 Task: Use the formula "ERFC" in spreadsheet "Project portfolio".
Action: Mouse moved to (925, 390)
Screenshot: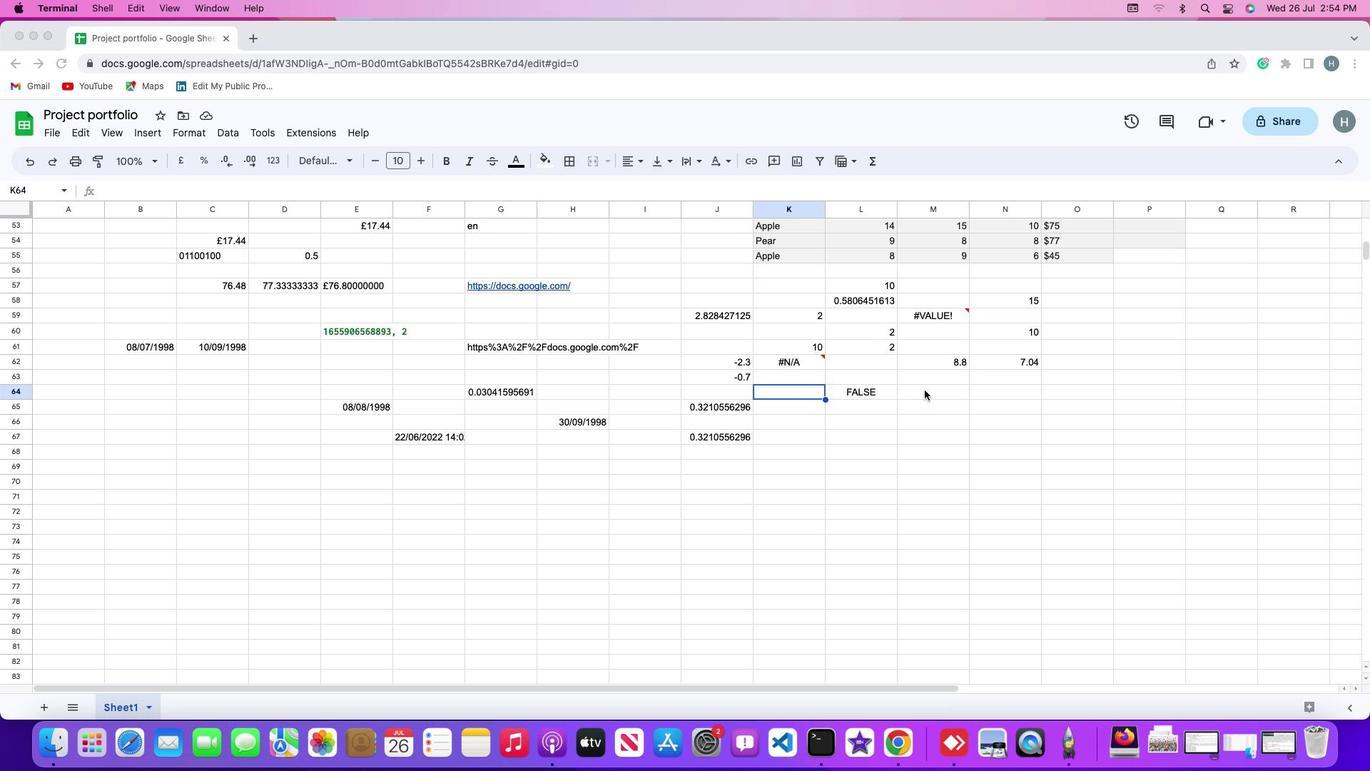 
Action: Mouse pressed left at (925, 390)
Screenshot: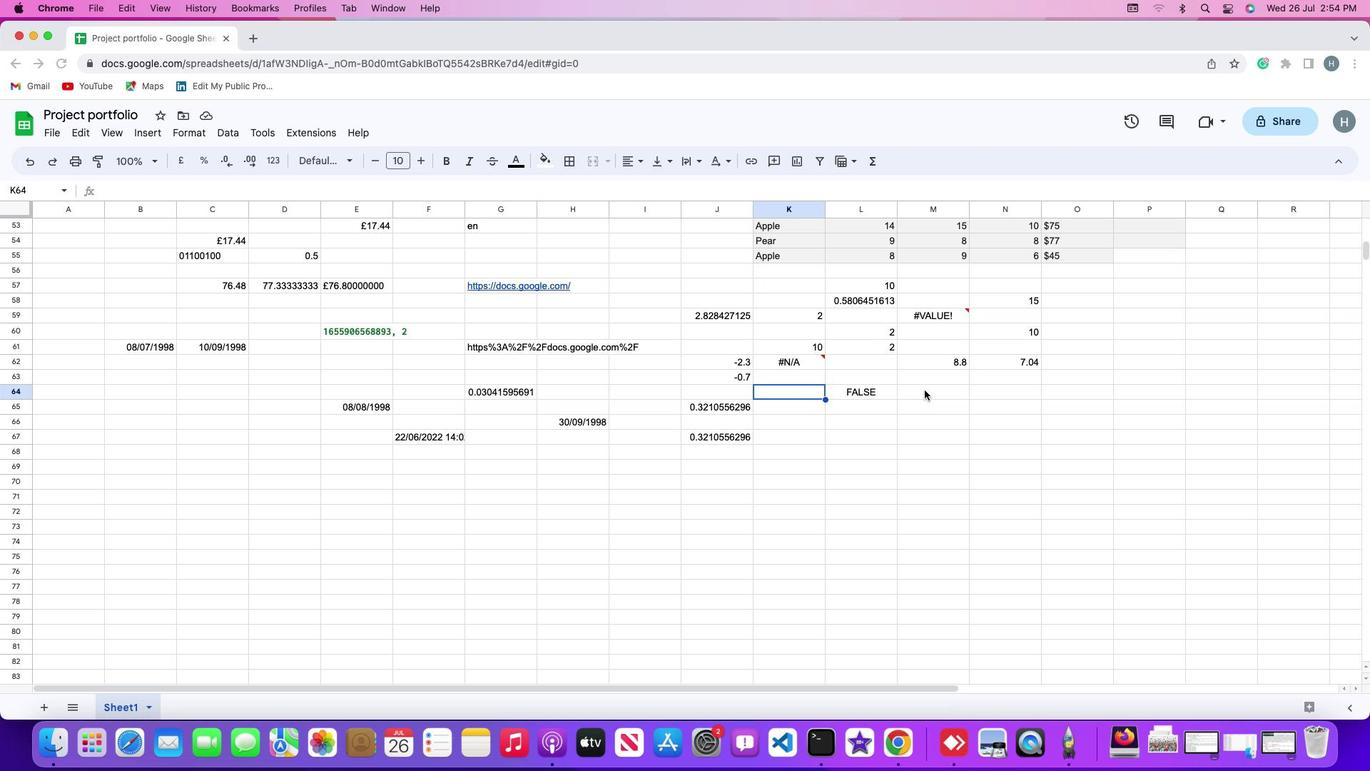 
Action: Mouse moved to (924, 393)
Screenshot: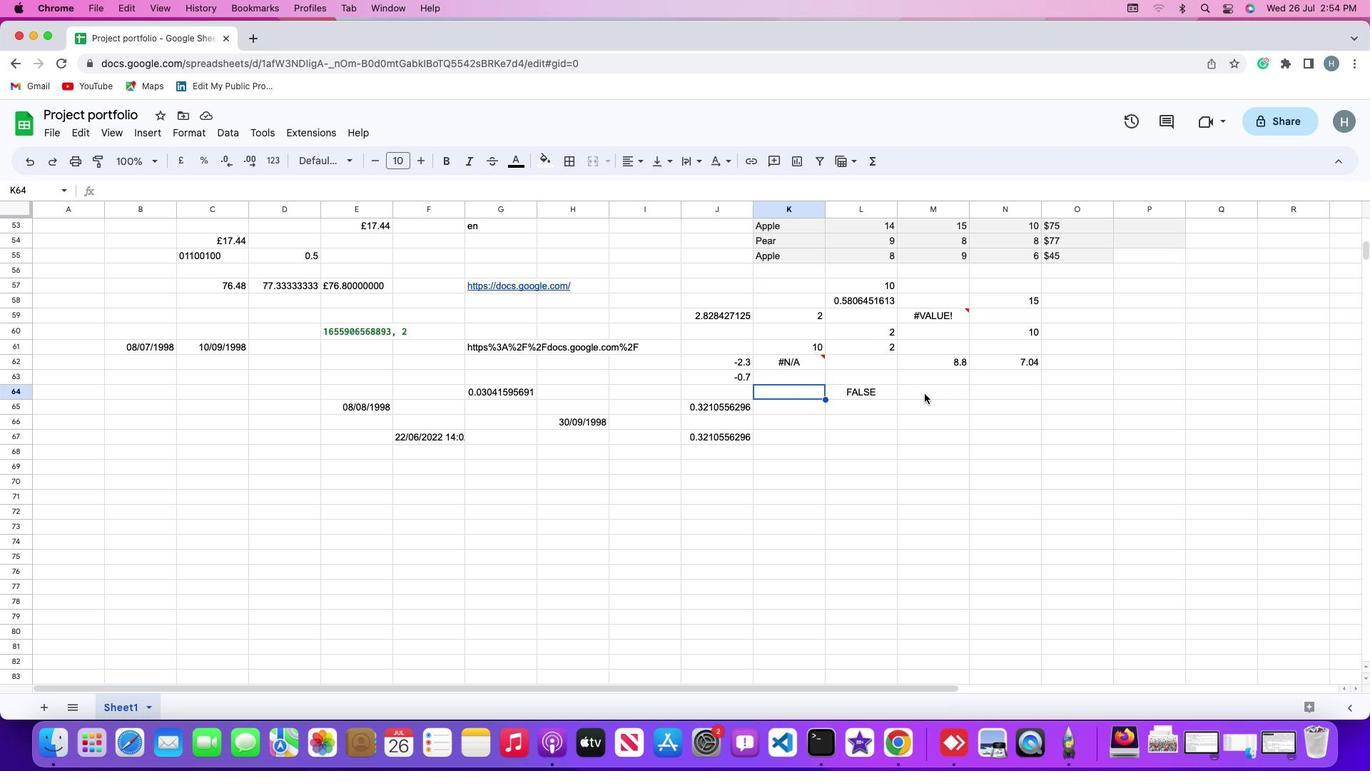 
Action: Mouse pressed left at (924, 393)
Screenshot: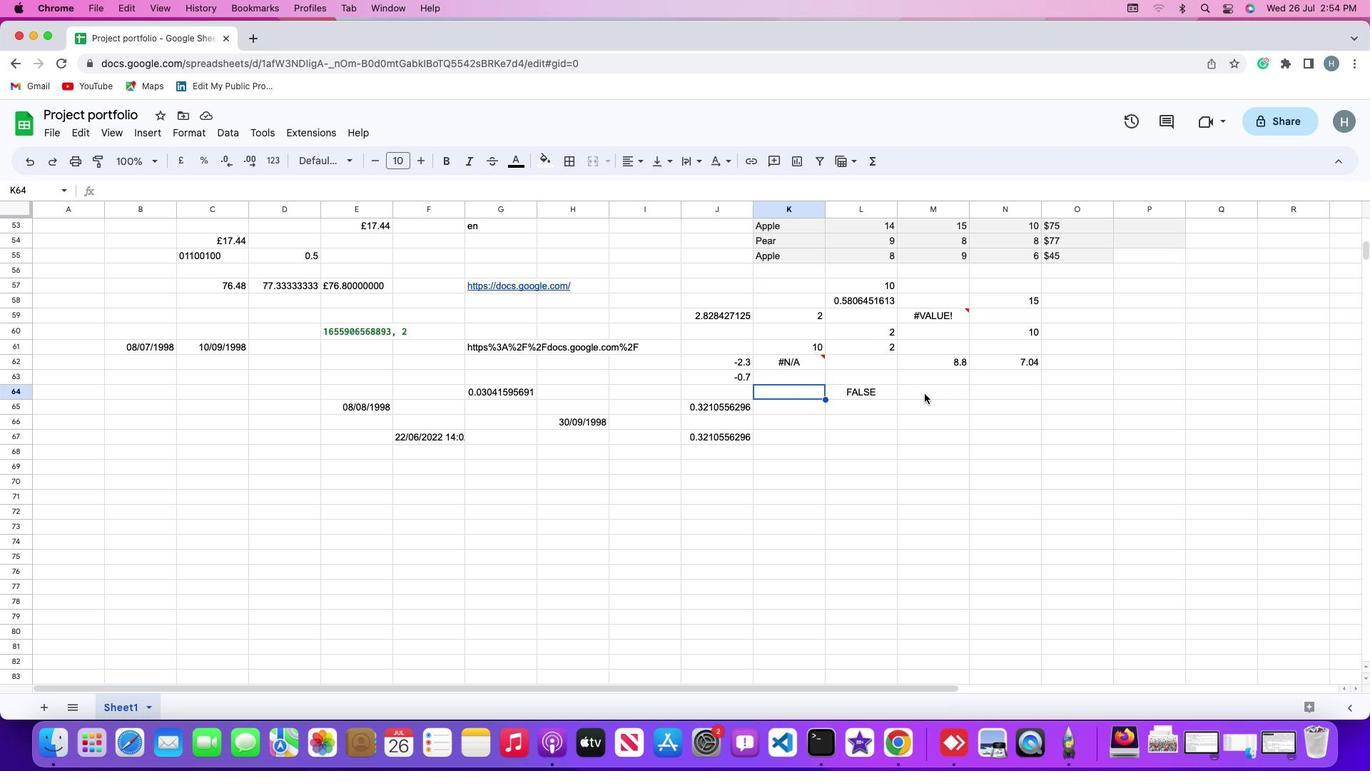 
Action: Mouse moved to (149, 136)
Screenshot: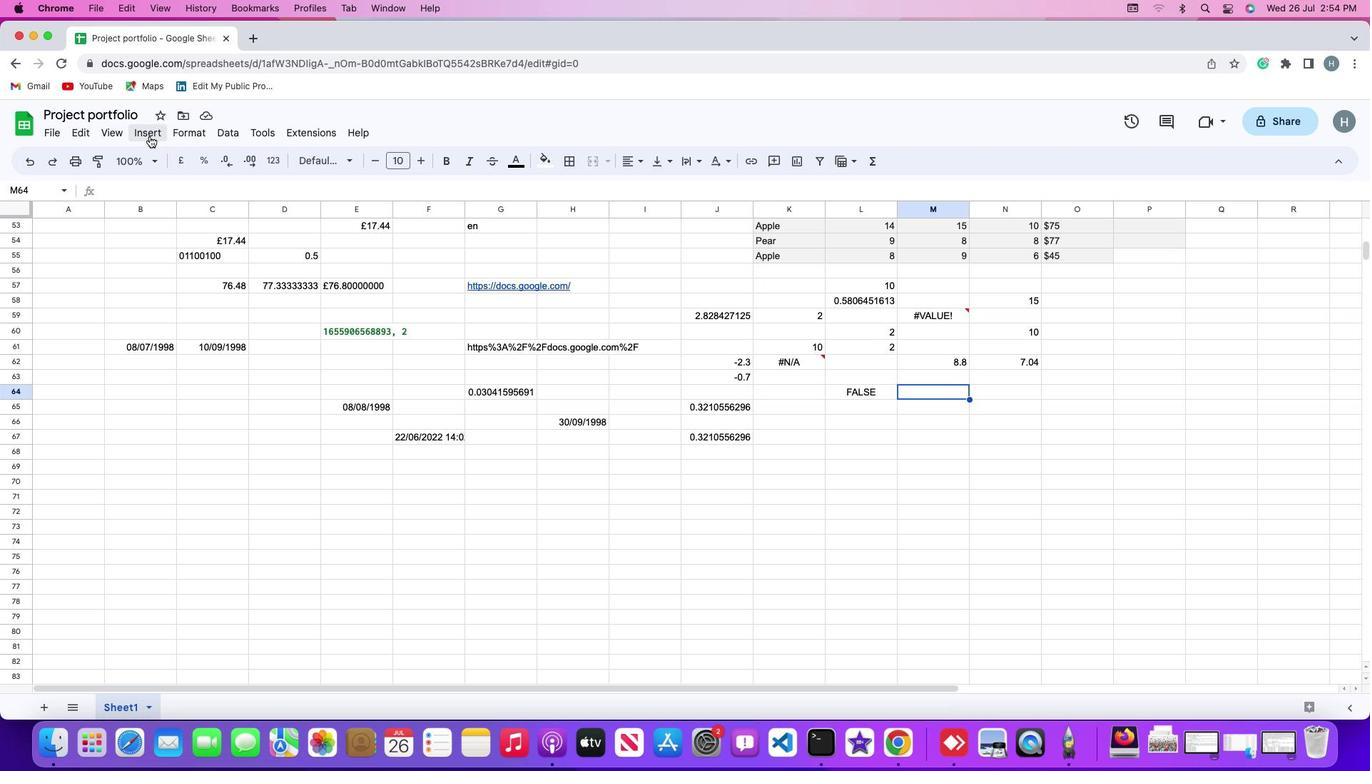 
Action: Mouse pressed left at (149, 136)
Screenshot: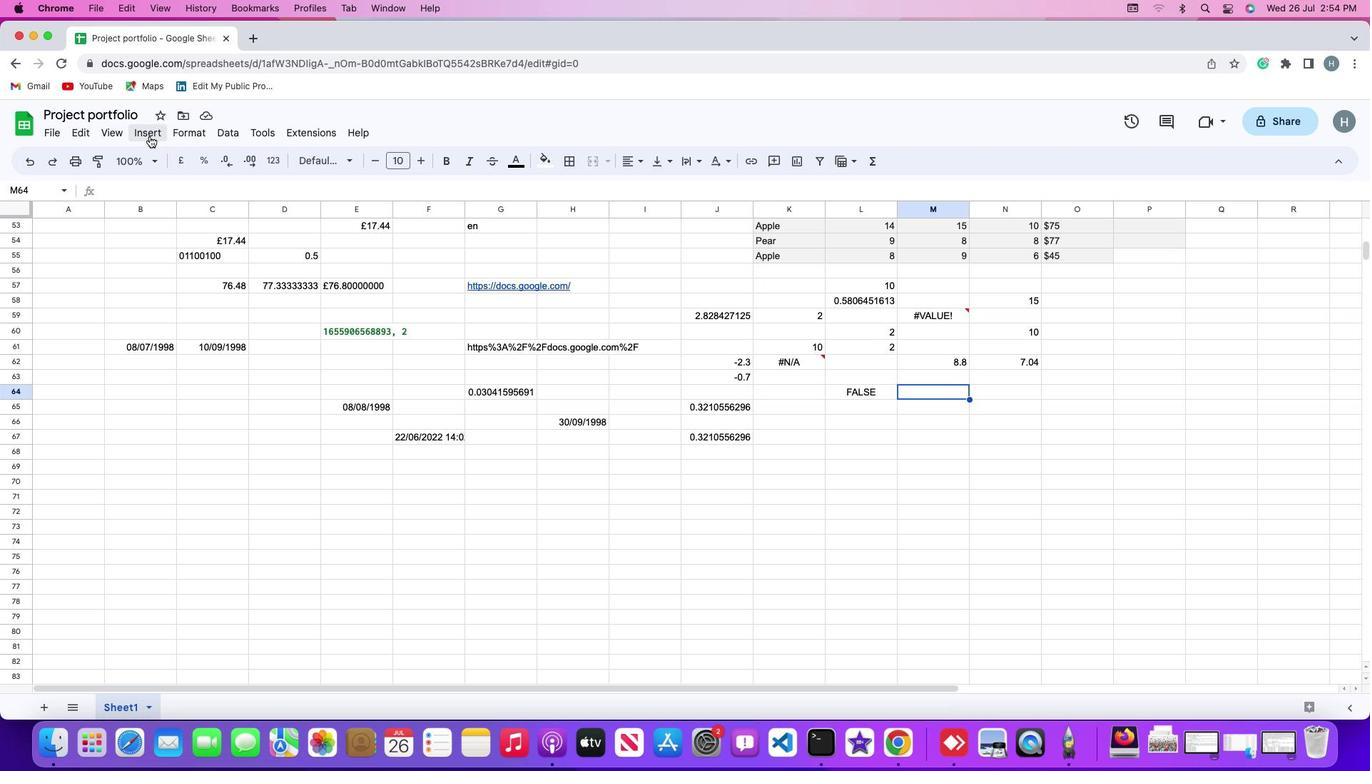 
Action: Mouse moved to (174, 362)
Screenshot: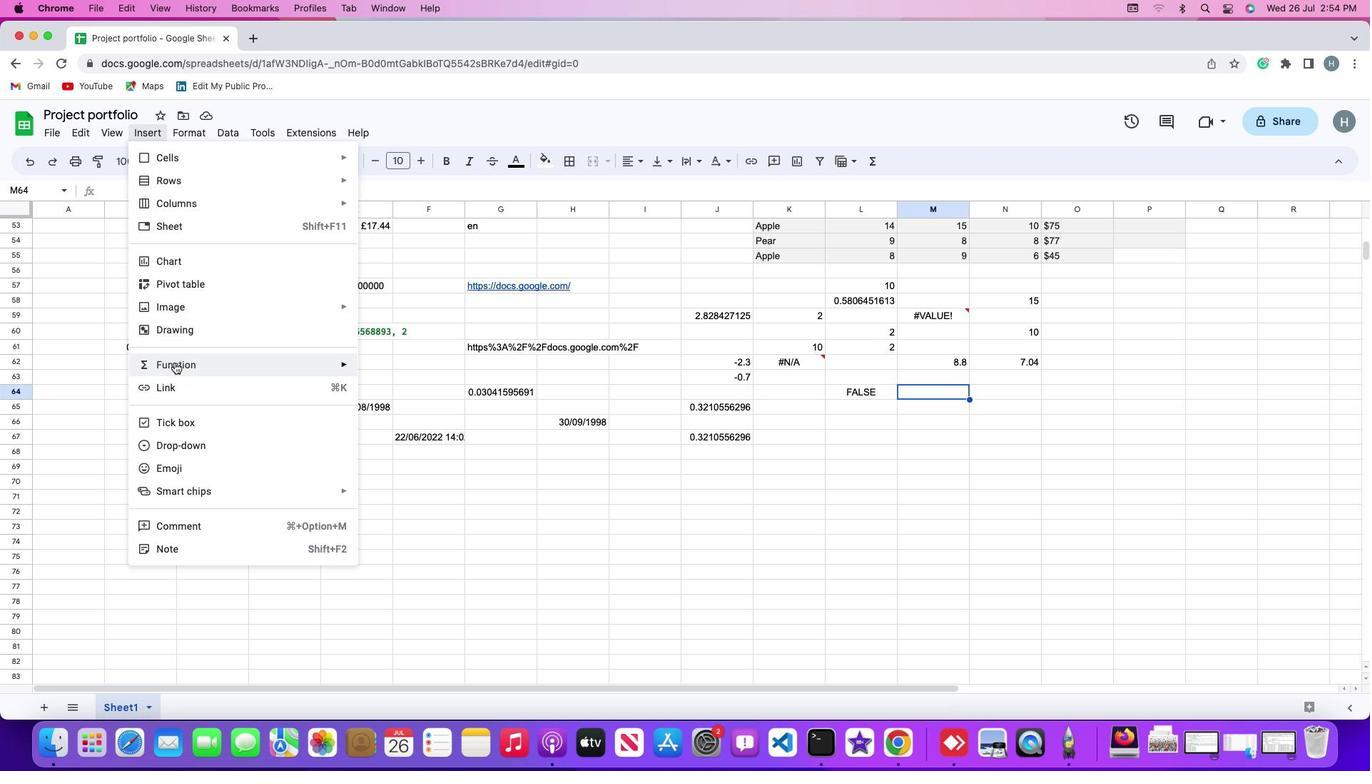 
Action: Mouse pressed left at (174, 362)
Screenshot: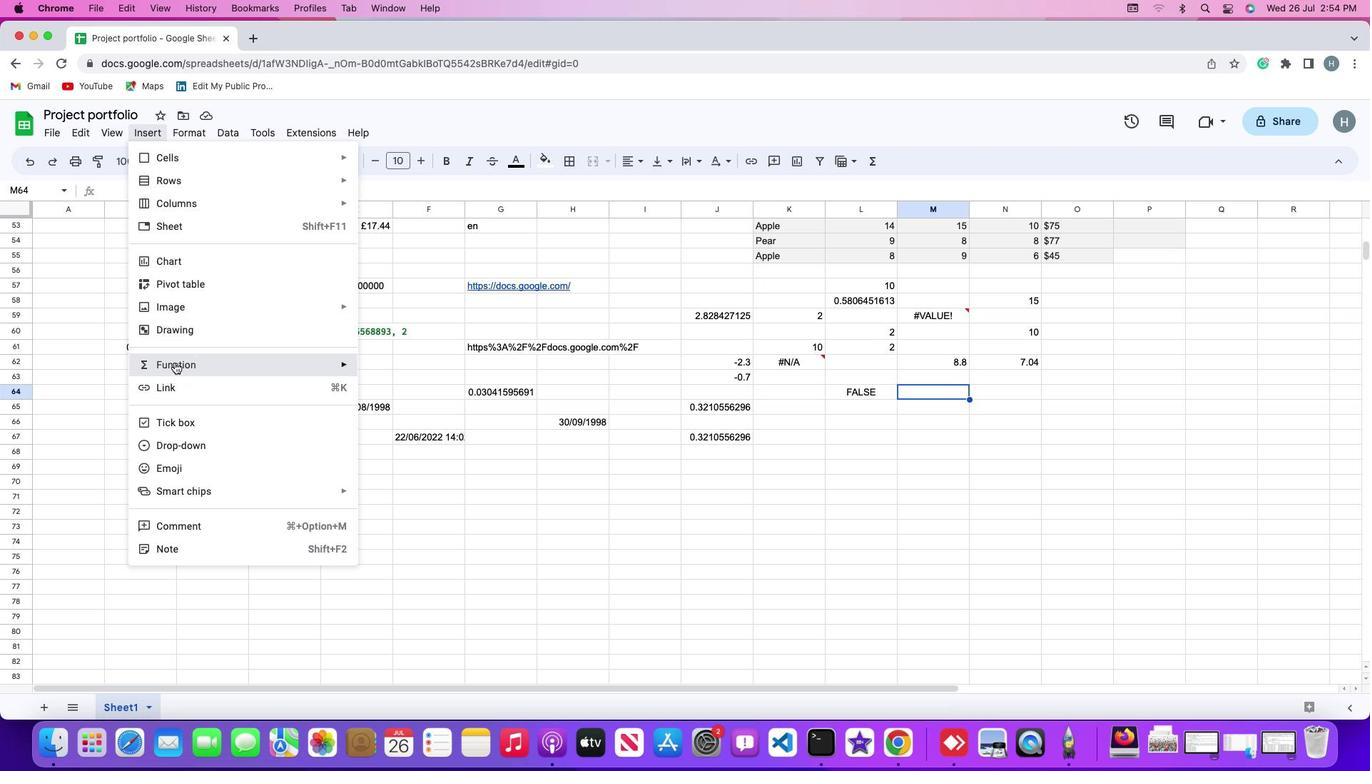 
Action: Mouse moved to (418, 299)
Screenshot: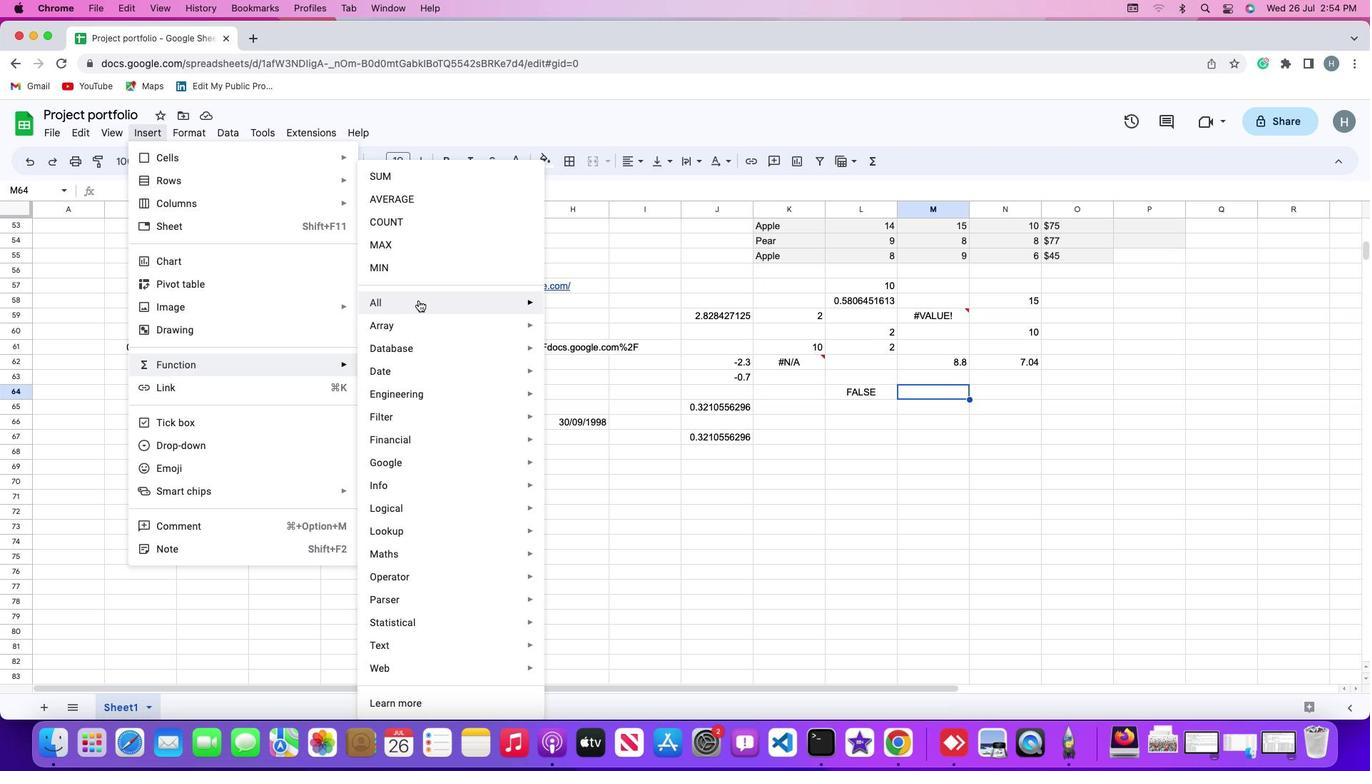 
Action: Mouse pressed left at (418, 299)
Screenshot: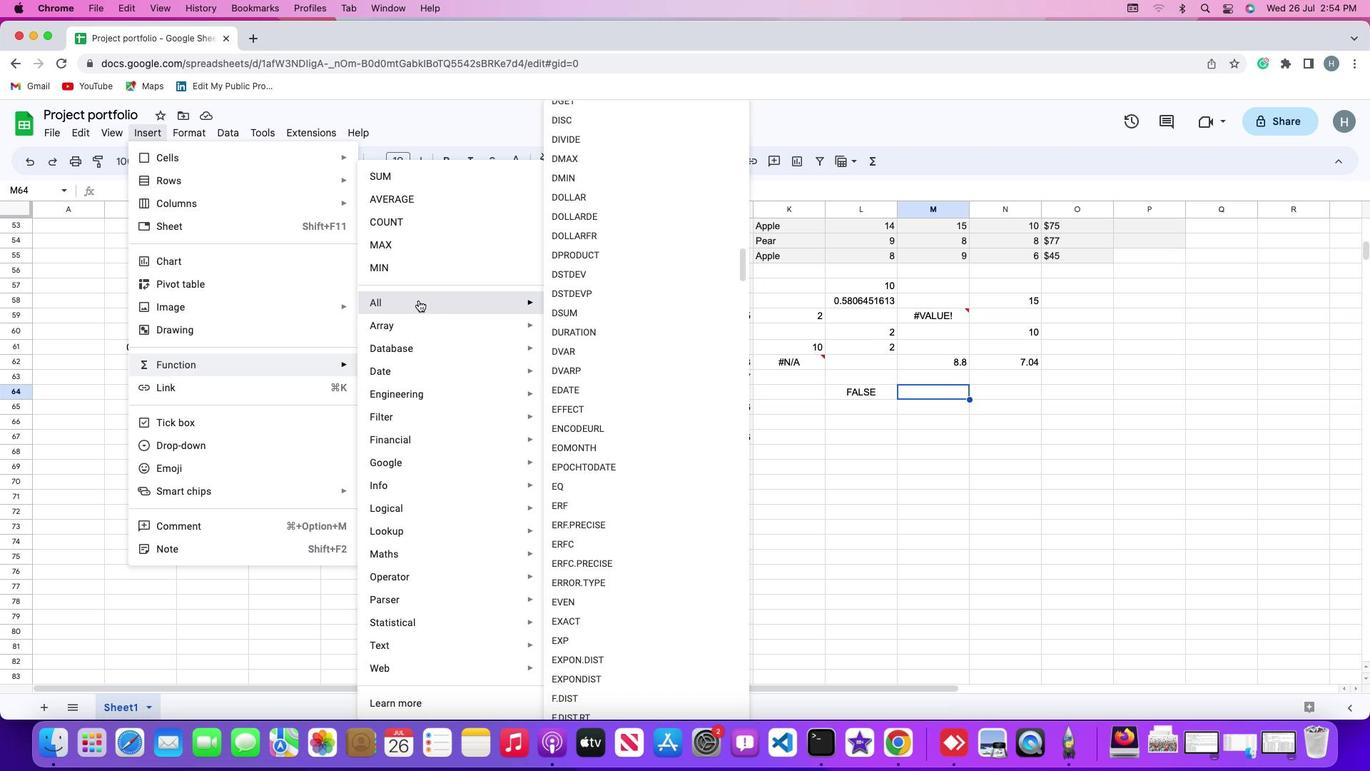 
Action: Mouse moved to (604, 546)
Screenshot: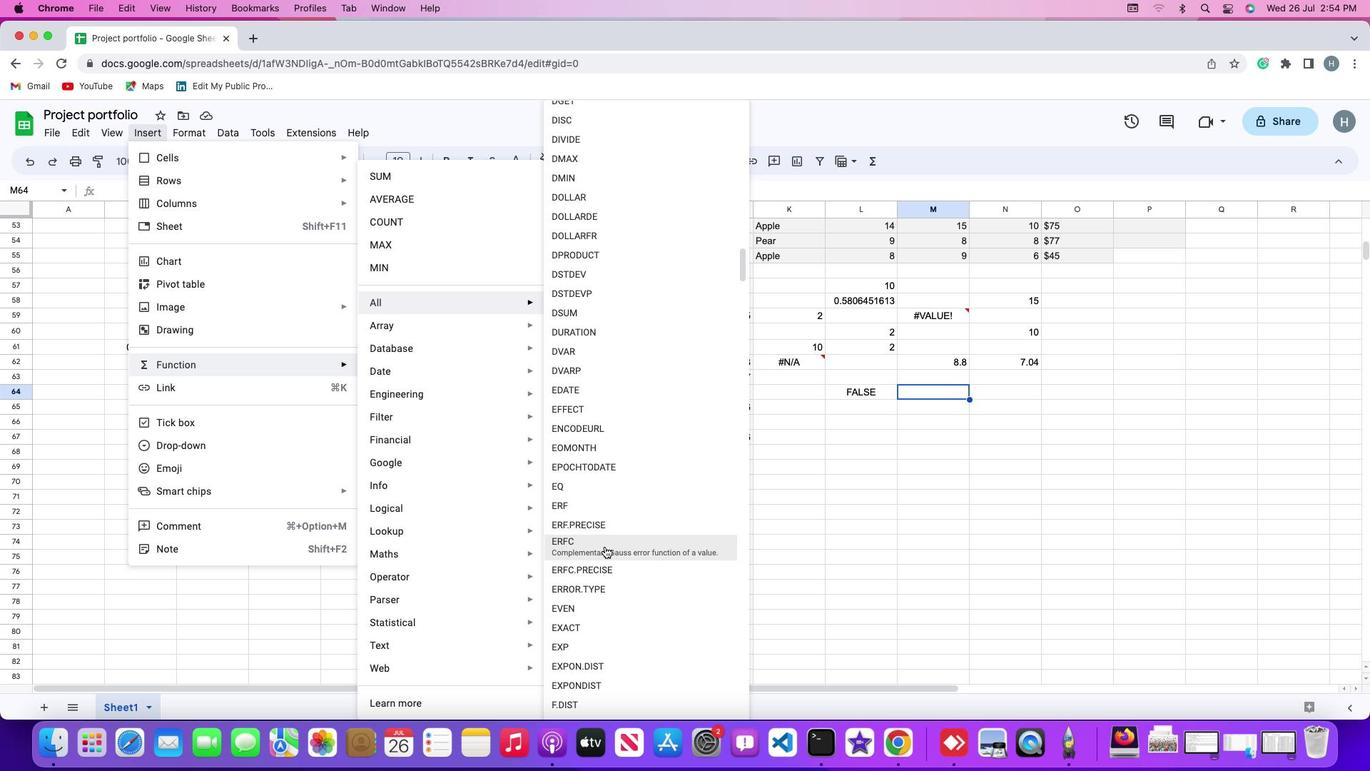 
Action: Mouse pressed left at (604, 546)
Screenshot: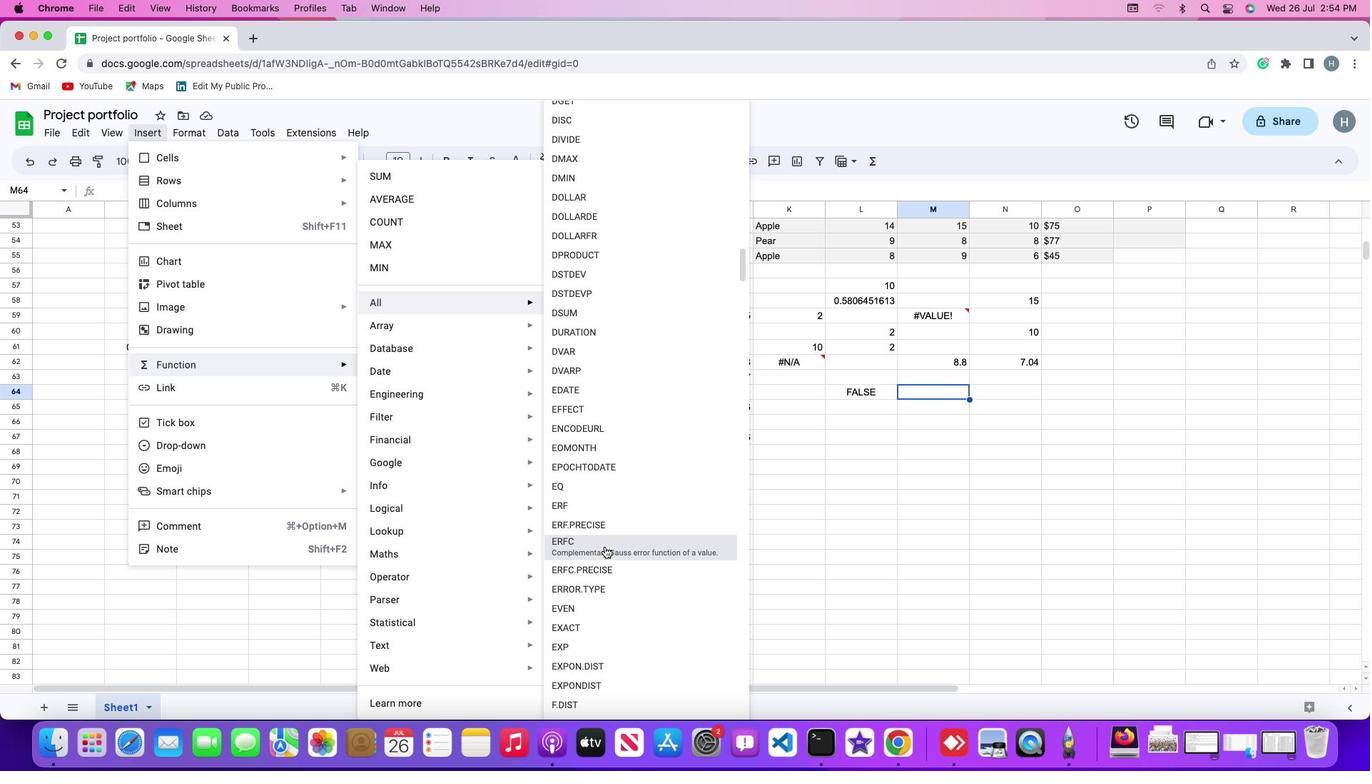 
Action: Mouse moved to (871, 344)
Screenshot: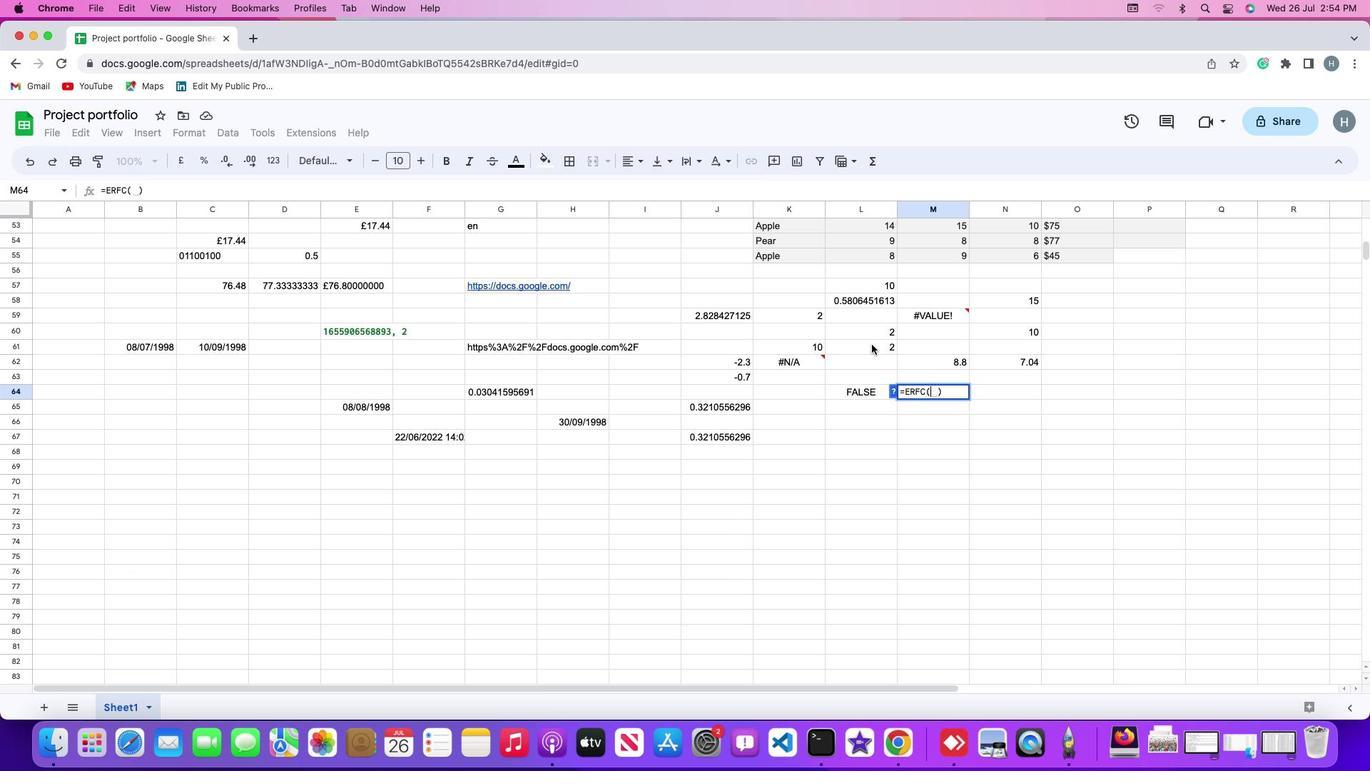 
Action: Mouse pressed left at (871, 344)
Screenshot: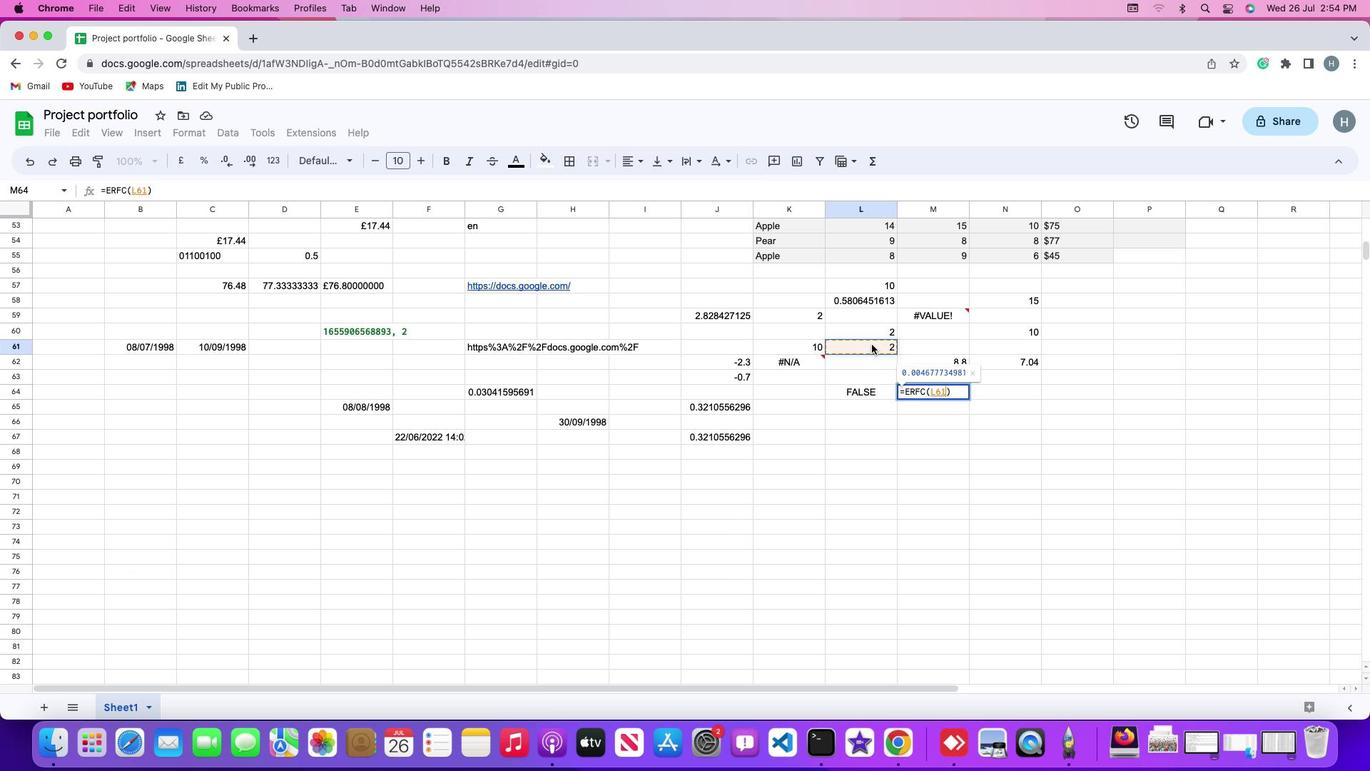 
Action: Key pressed Key.enter
Screenshot: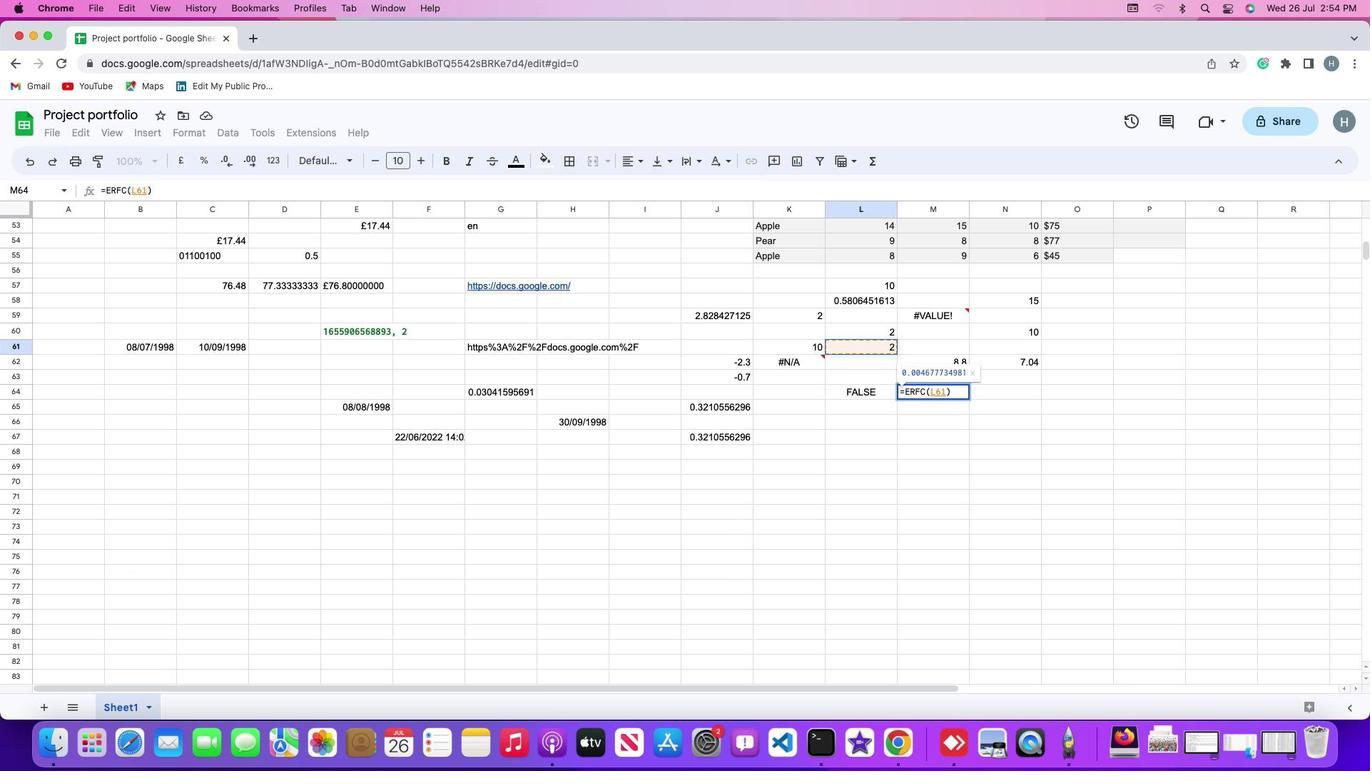 
